 Task: Plan a team training session for new software tools.
Action: Mouse moved to (79, 143)
Screenshot: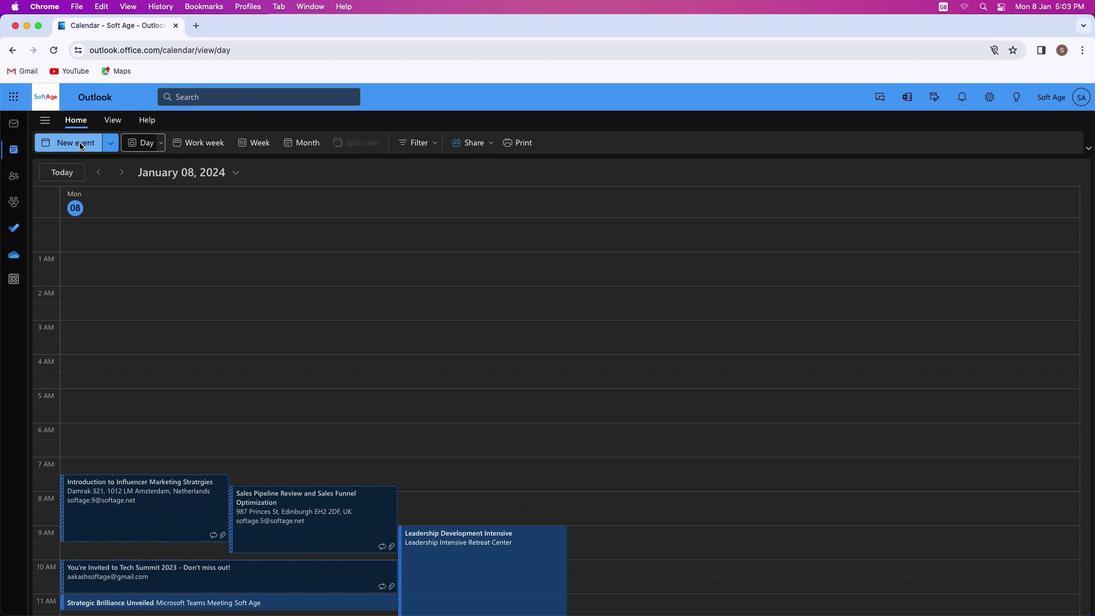 
Action: Mouse pressed left at (79, 143)
Screenshot: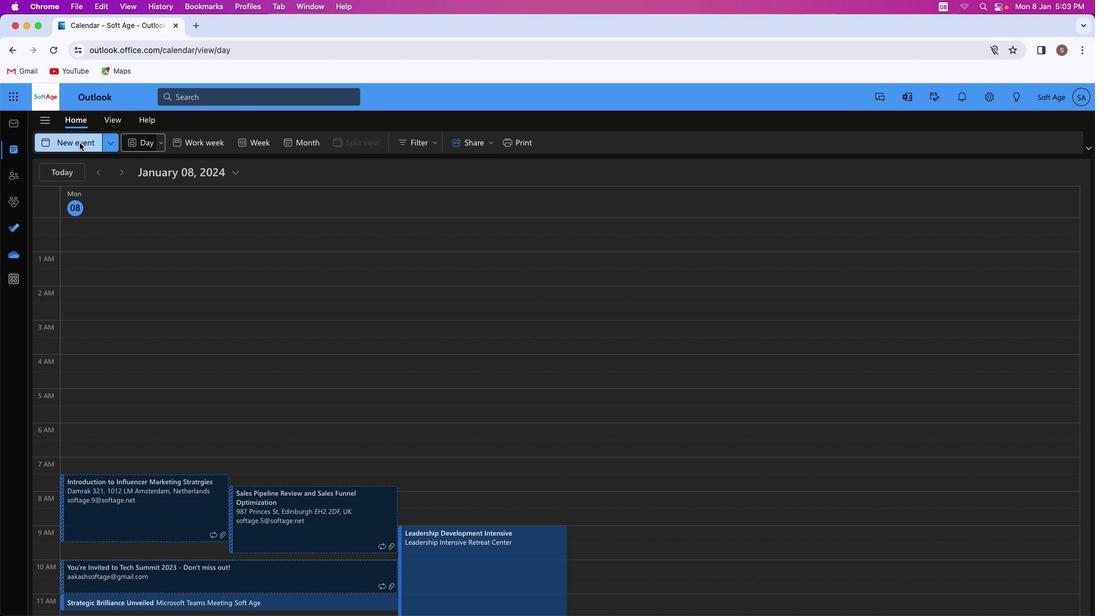 
Action: Mouse moved to (310, 213)
Screenshot: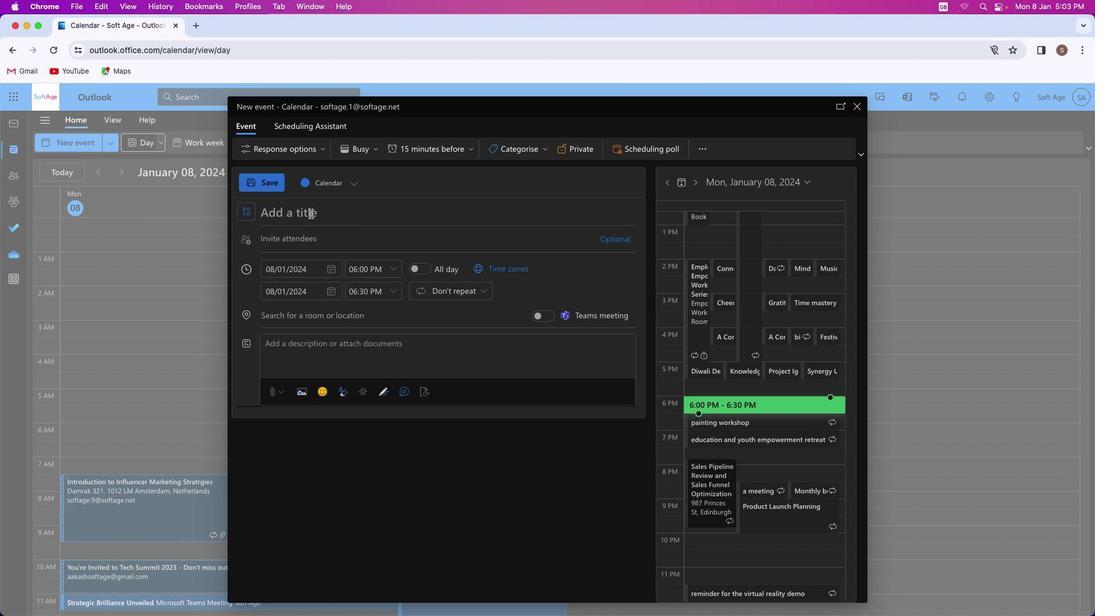 
Action: Mouse pressed left at (310, 213)
Screenshot: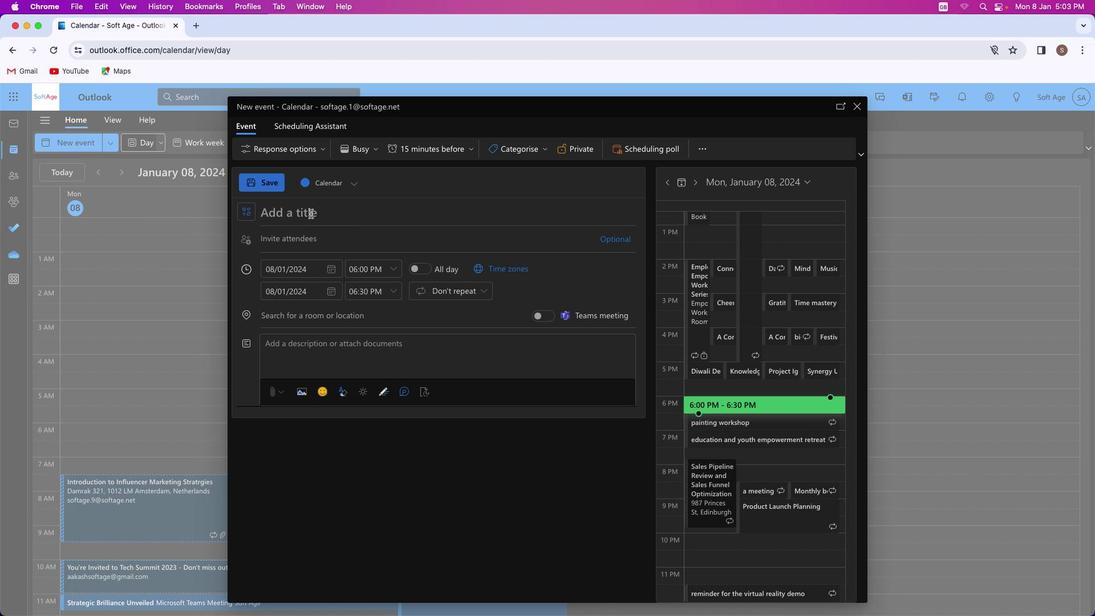 
Action: Key pressed Key.shift'T''e''c''h'Key.spaceKey.shift'M''a''s''t''e''r''y'Key.spaceKey.shift'W''o''r''k''s''h''o''p'Key.shift_r':'Key.spaceKey.shift'E''m''p''o''w''e''r''i''n''g'Key.spaceKey.shift'T''e''a''m''s'Key.space'w''i''t''h'Key.spaceKey.shift'N''e''w'Key.spaceKey.shift'S''o''f''t''w''a''r''e'Key.spaceKey.shift'T''o''o''l''s'
Screenshot: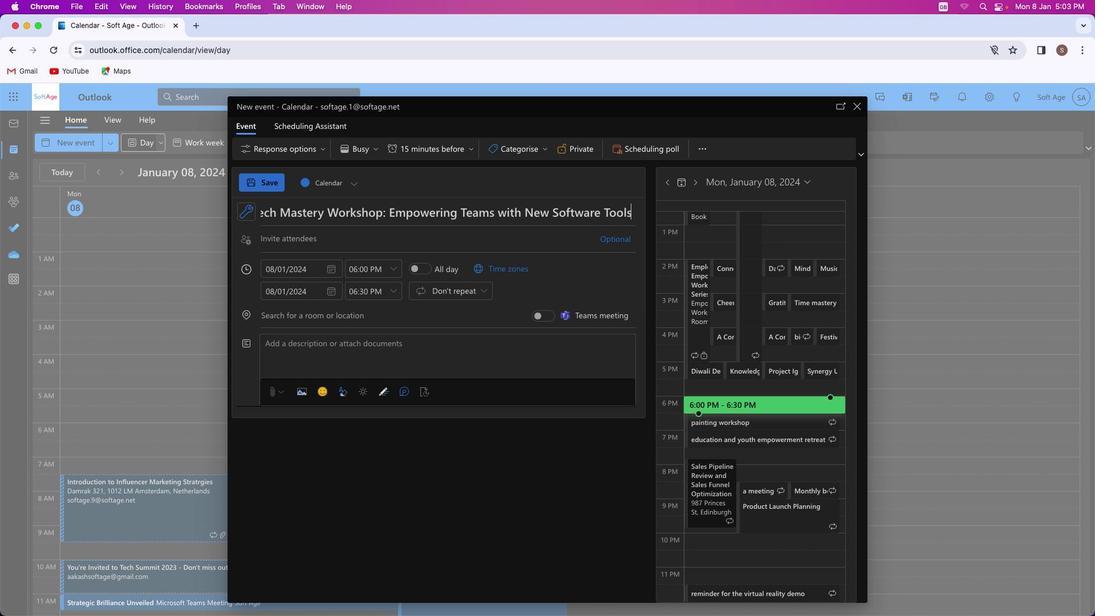 
Action: Mouse moved to (340, 345)
Screenshot: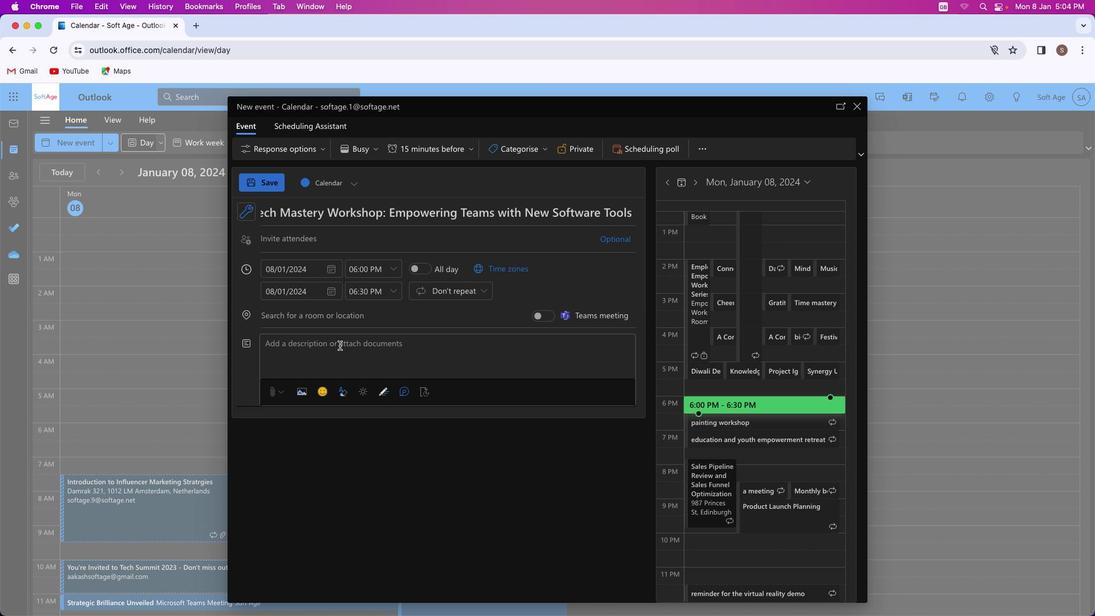 
Action: Mouse pressed left at (340, 345)
Screenshot: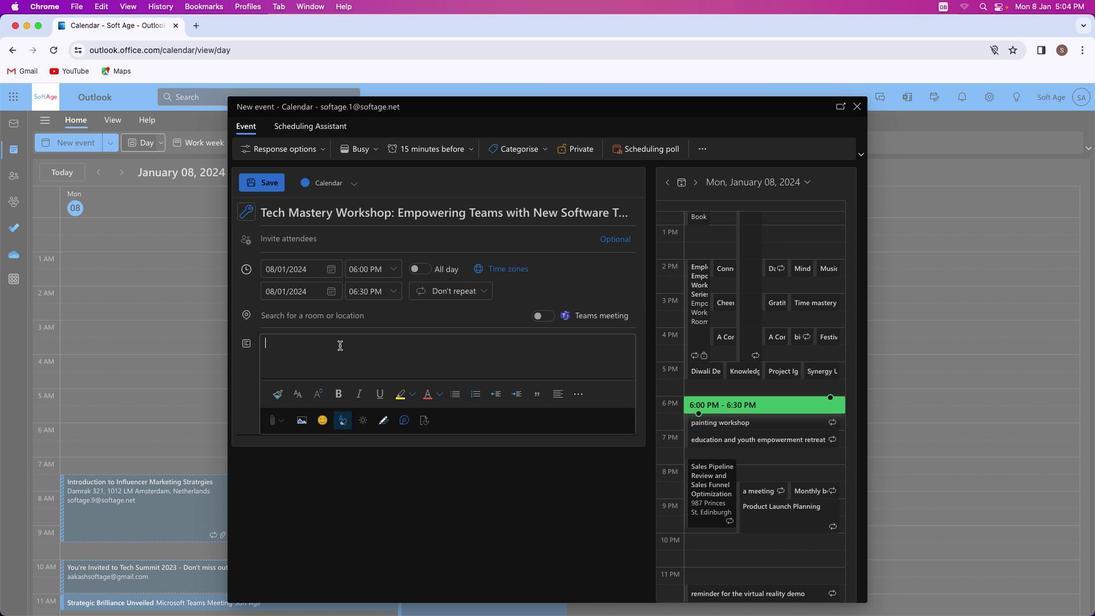 
Action: Key pressed Key.shift'E''q''u''i''p'Key.space'y''o''u''r'Key.space't''e''a''m'Key.space'w''i''t''h'Key.space'c''u''t''t''t'Key.backspace'i''n''g''-''e''d''g''e'Key.space's''k''i''l''l''s'Key.space'i''n'Key.space'o''u''r'Key.space'c''o''m''p''r''e''h''e''n''s''i''v''e'Key.space't''r''a''i''n''i''n''g'Key.space's''e''s''s''i''o''n''.'Key.spaceKey.shift'D''i''v''e'Key.space'i''n''t''o'Key.space'h''a''n''d''s''-''o''n'Key.space'l''e''a''r''n''i''n''g'','Key.space'e''x''p''l''o''r''e'Key.space'f''u''n''c''t''i''o''n''a''l''i''t''i''e''s'','Key.space'a''n''d'Key.space'e''l''e''v''a''t''e'Key.space'e''f''f''i''c''i''e''n''c''y'Key.space'w''i''t''h'Key.space't''h''e'Key.space'l''a''t''e''s''t'Key.space's''o''f''t''w''a''r''e'Key.space't''o''o''l''s'','Key.space'e''n''s''u''r''i''n''g'Key.space's''e''a''m''l''e''s''s'Key.space'i''n''t''e''r'Key.backspace'g''r''a''t''i''o''n'Key.space'i''n''t''o'Key.space'w''o''r''k''f''l''o''w''s''.'
Screenshot: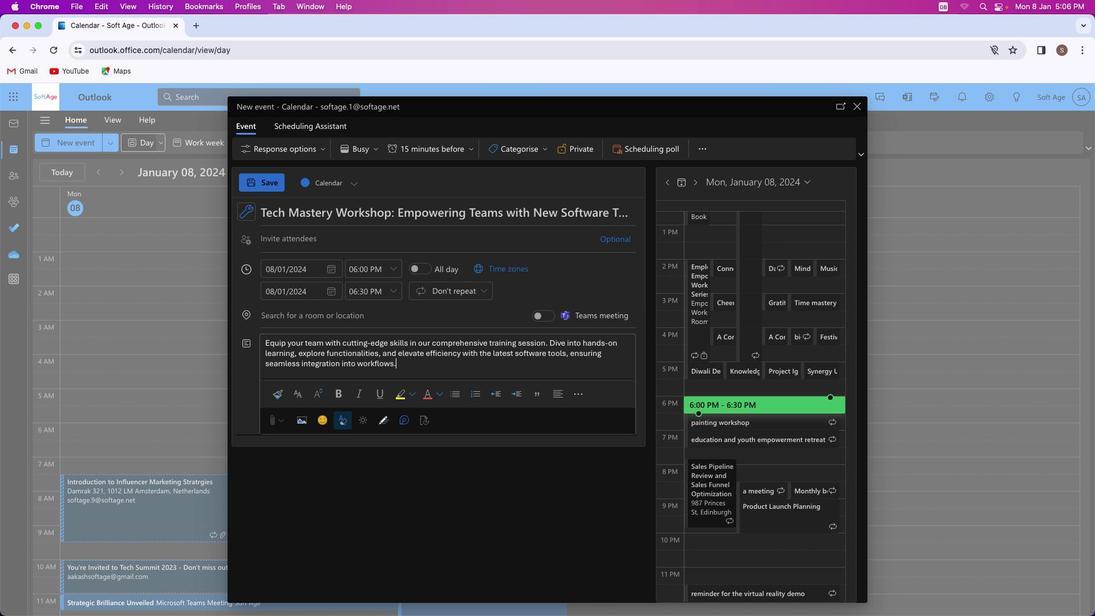 
Action: Mouse moved to (545, 343)
Screenshot: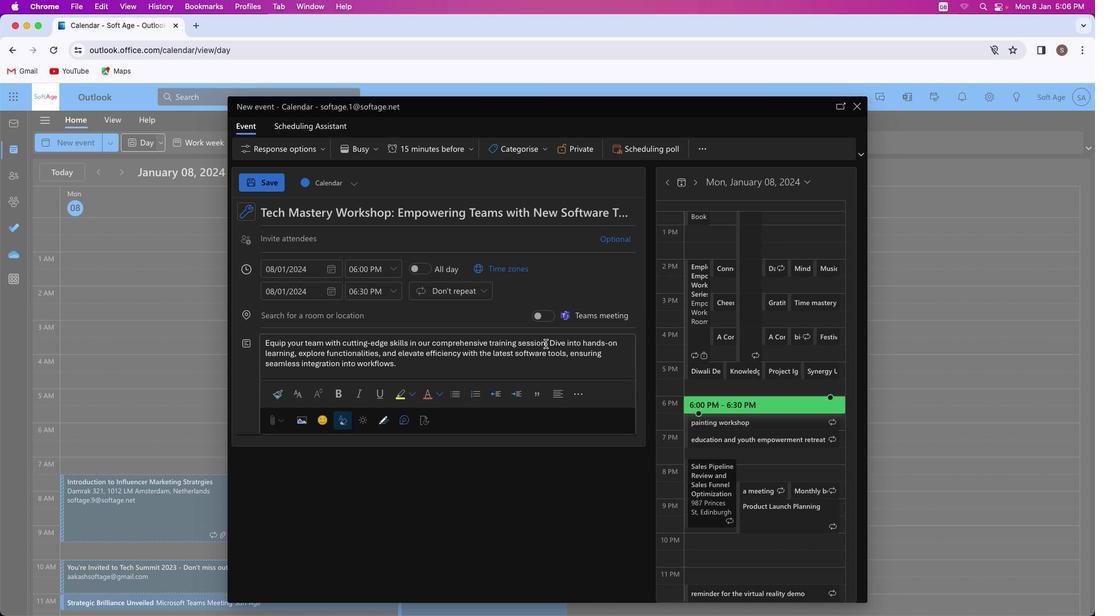 
Action: Mouse pressed left at (545, 343)
Screenshot: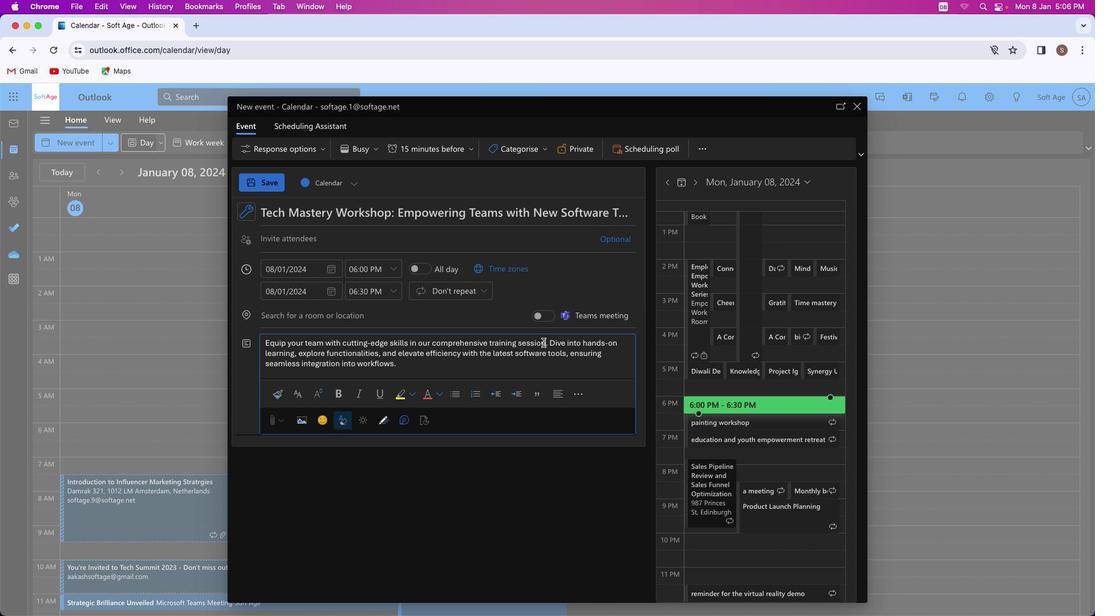 
Action: Mouse moved to (340, 397)
Screenshot: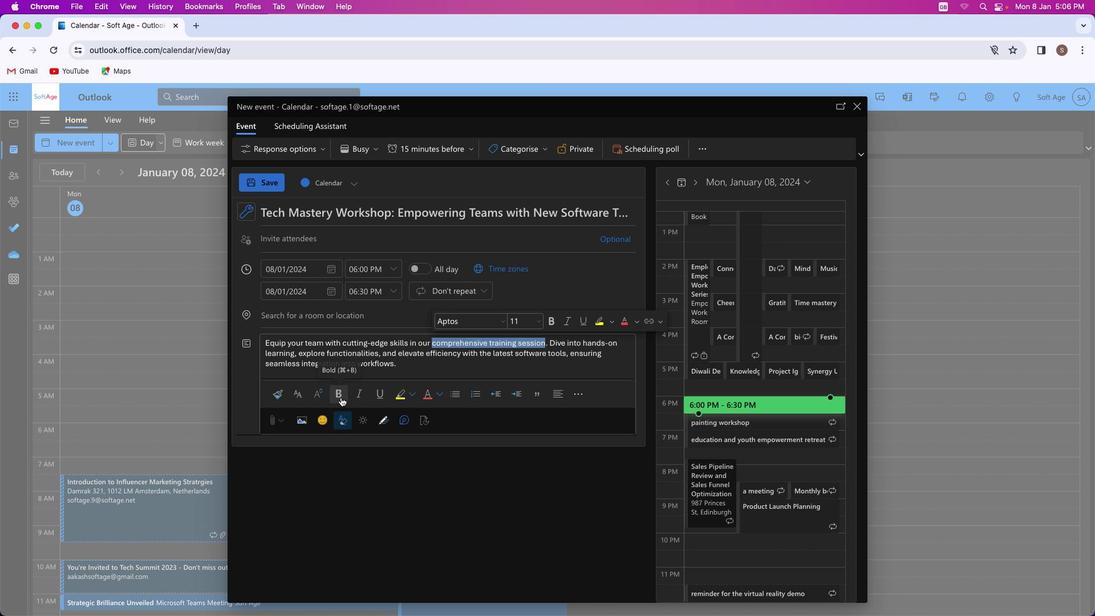 
Action: Mouse pressed left at (340, 397)
Screenshot: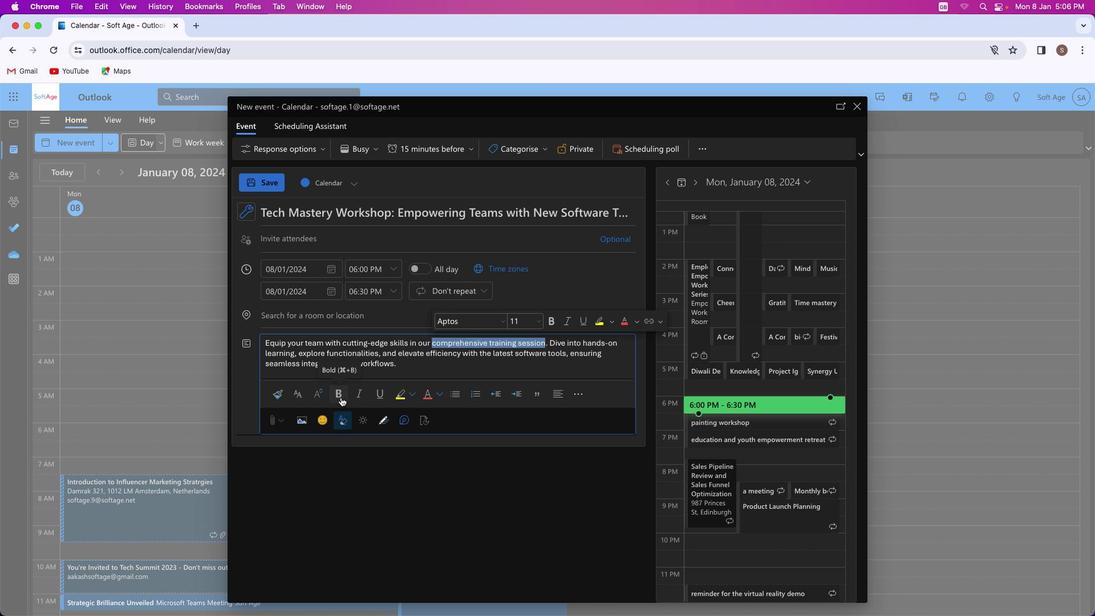 
Action: Mouse moved to (356, 394)
Screenshot: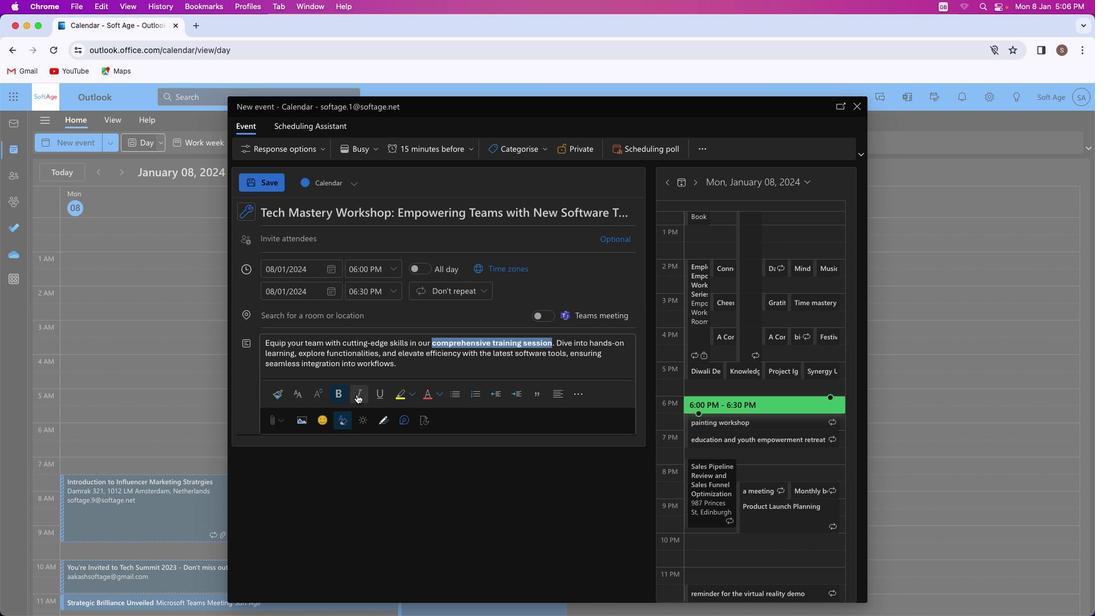 
Action: Mouse pressed left at (356, 394)
Screenshot: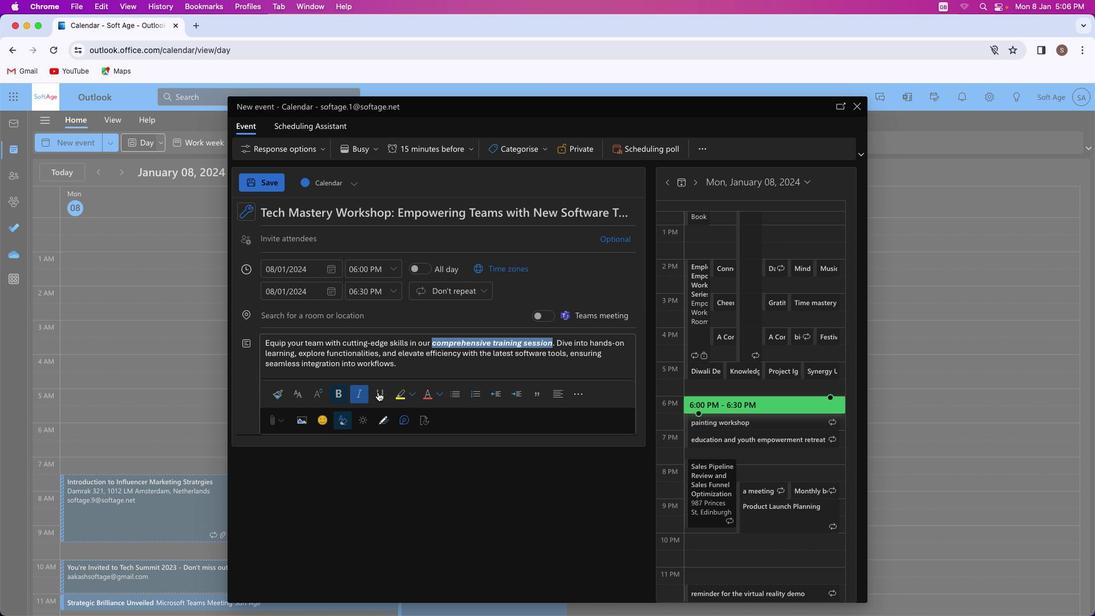 
Action: Mouse moved to (438, 394)
Screenshot: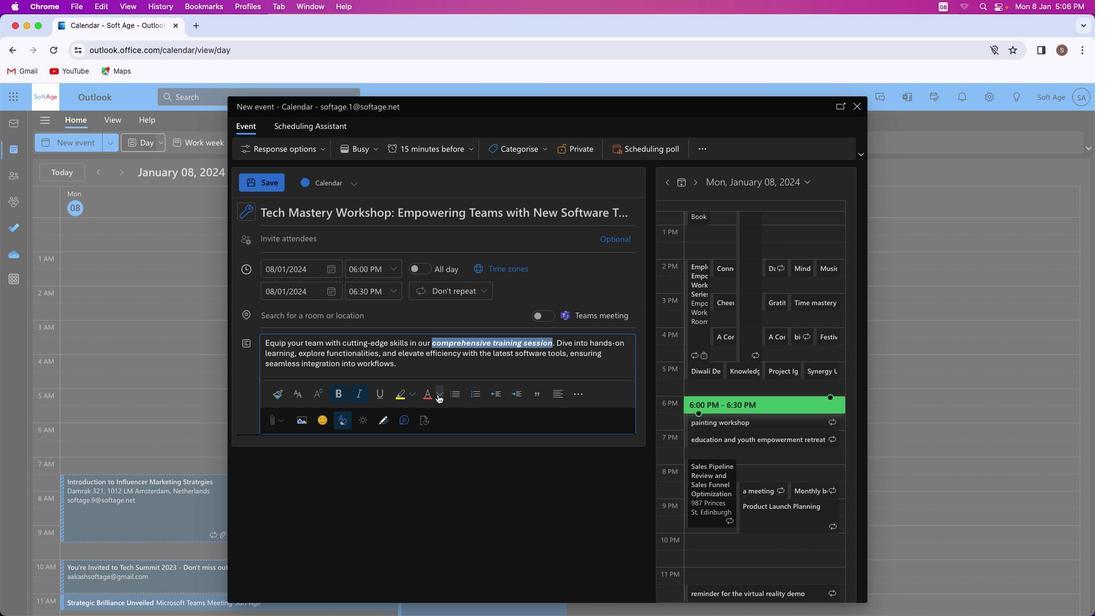 
Action: Mouse pressed left at (438, 394)
Screenshot: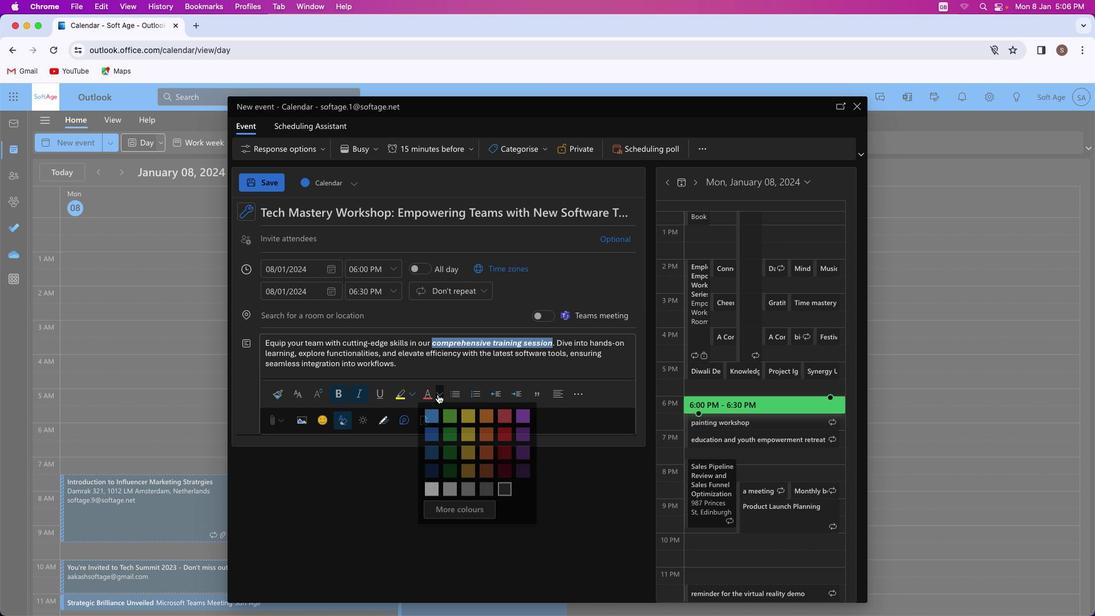
Action: Mouse moved to (430, 474)
Screenshot: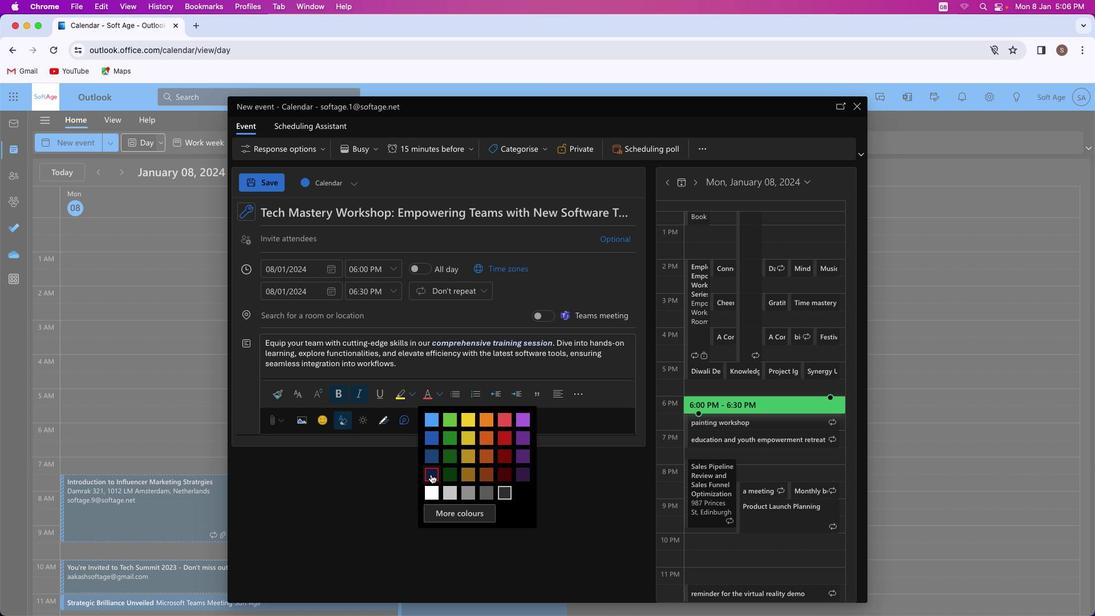
Action: Mouse pressed left at (430, 474)
Screenshot: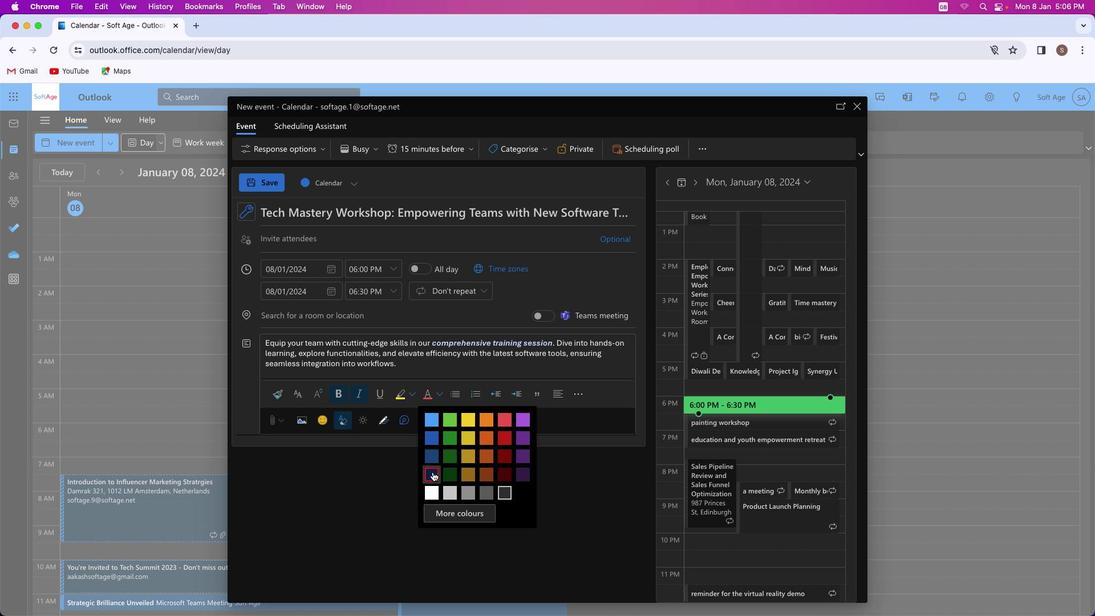 
Action: Mouse moved to (560, 368)
Screenshot: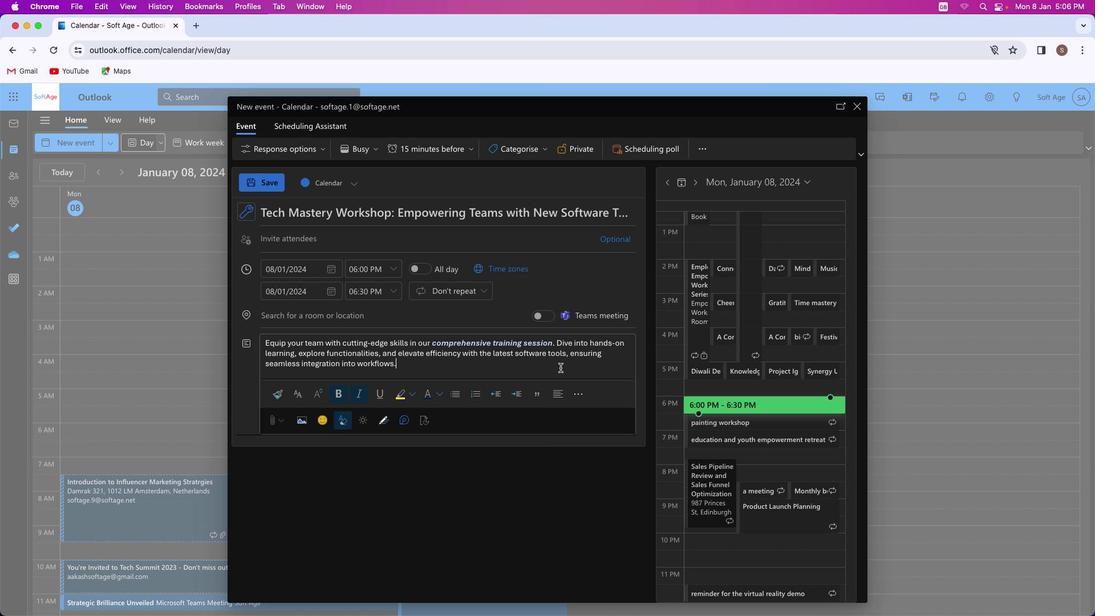 
Action: Mouse pressed left at (560, 368)
Screenshot: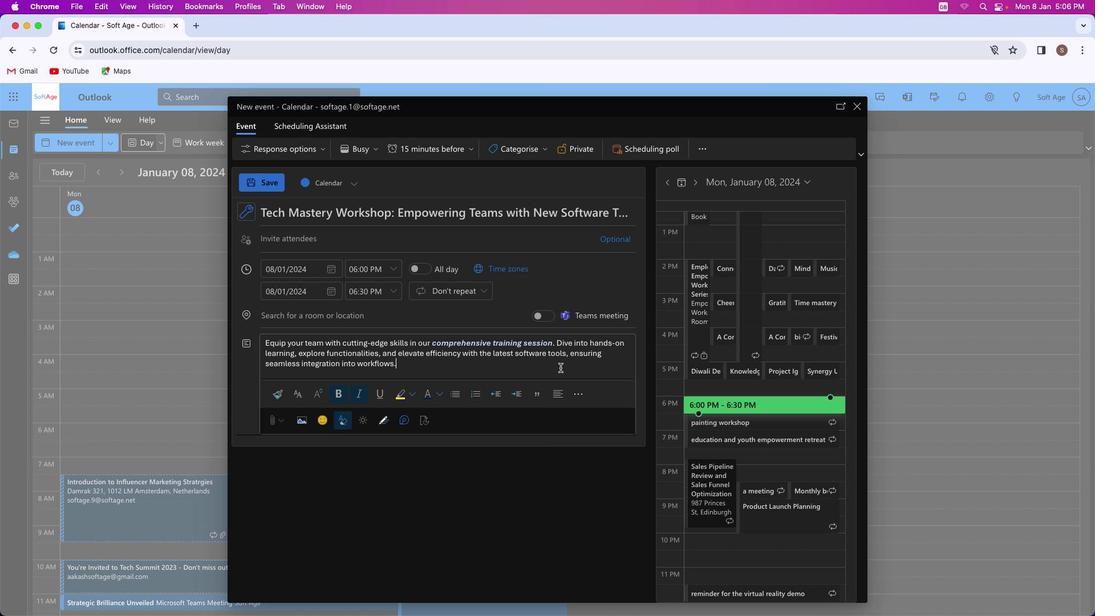 
Action: Mouse moved to (566, 353)
Screenshot: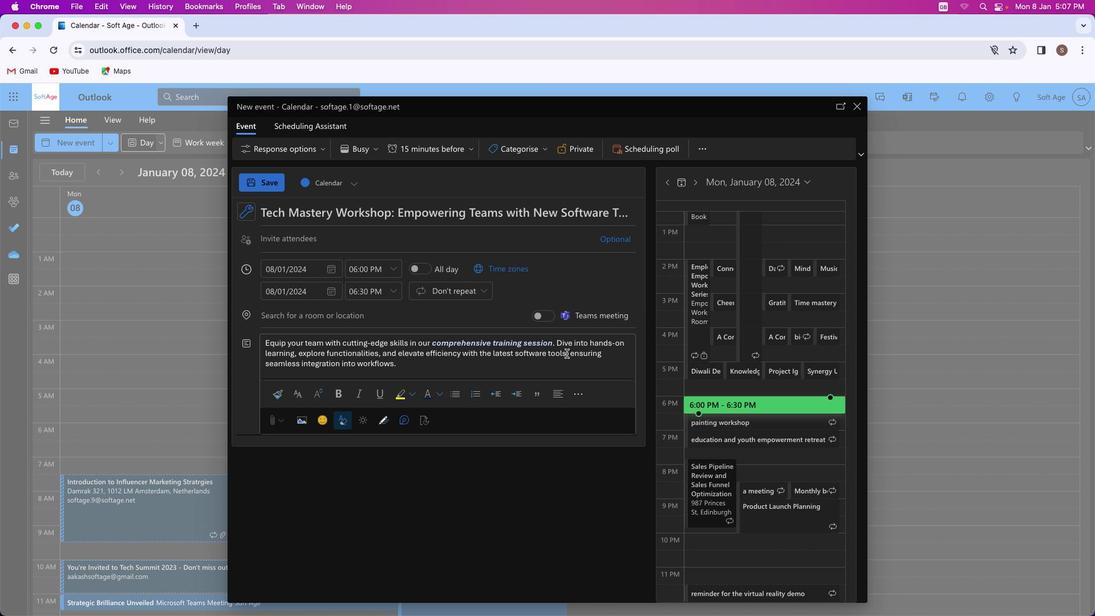 
Action: Mouse pressed left at (566, 353)
Screenshot: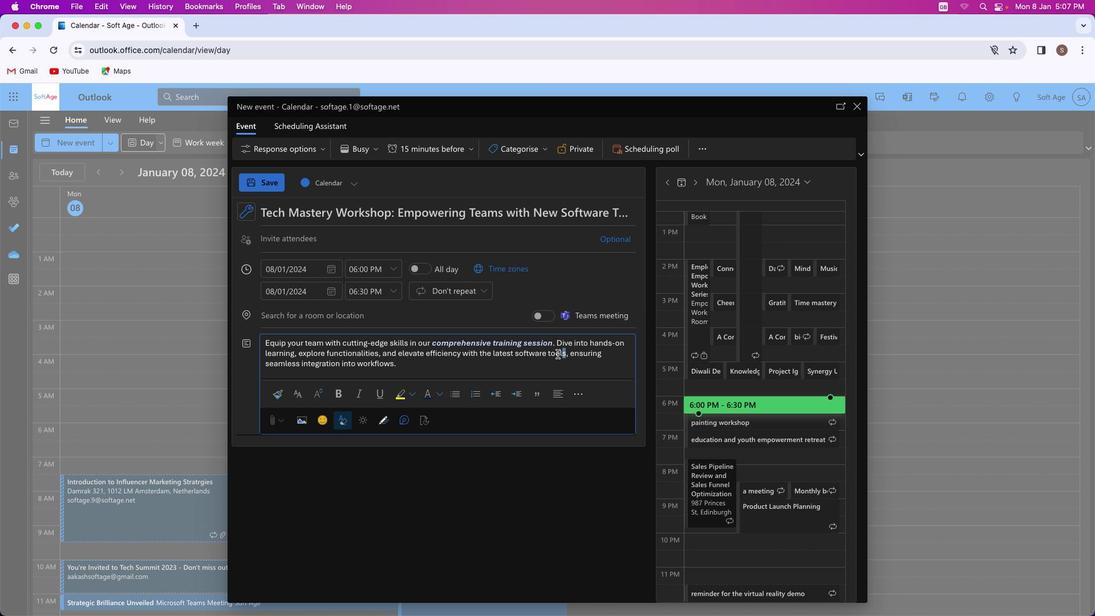
Action: Mouse moved to (343, 396)
Screenshot: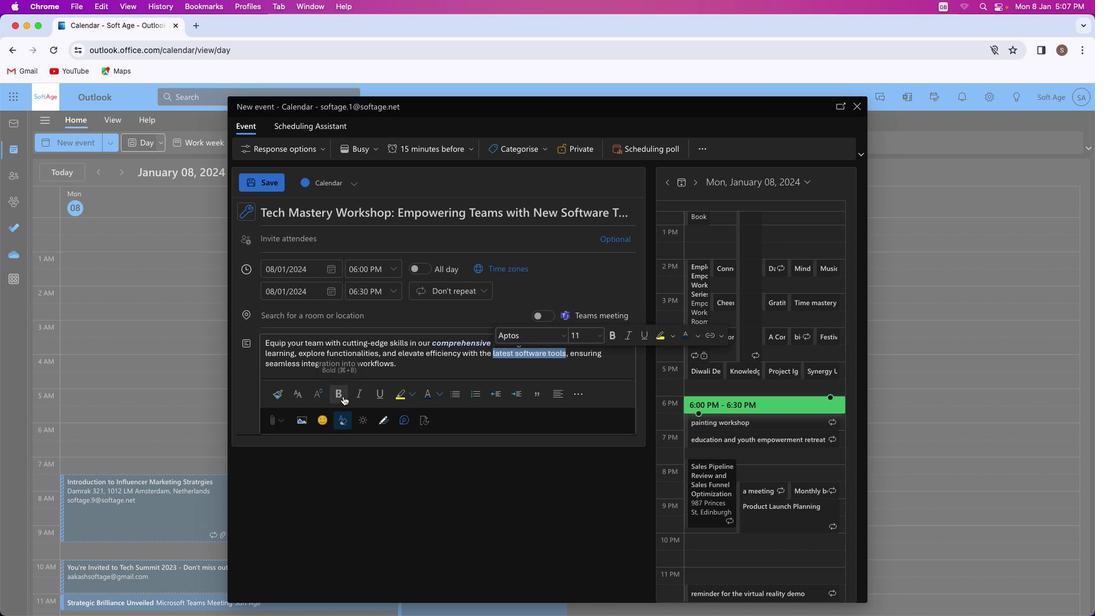 
Action: Mouse pressed left at (343, 396)
Screenshot: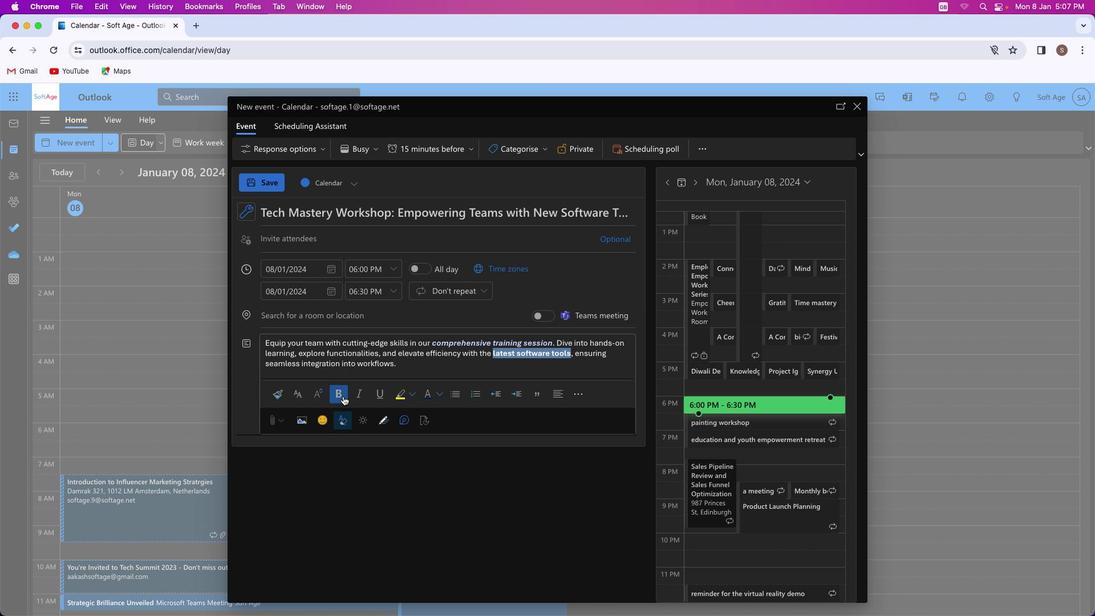 
Action: Mouse moved to (438, 393)
Screenshot: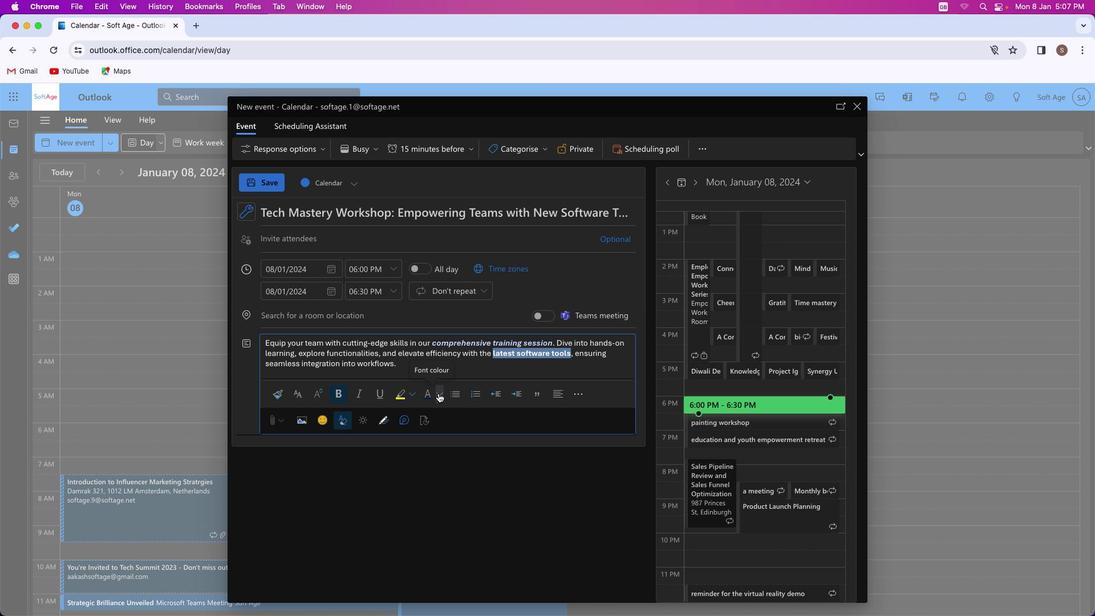 
Action: Mouse pressed left at (438, 393)
Screenshot: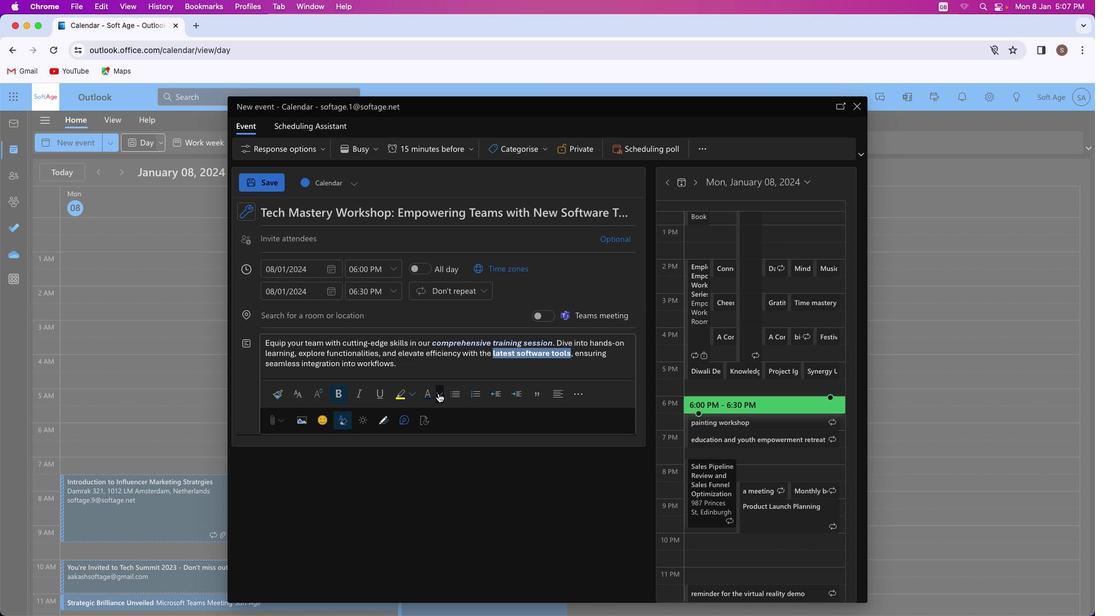 
Action: Mouse moved to (482, 475)
Screenshot: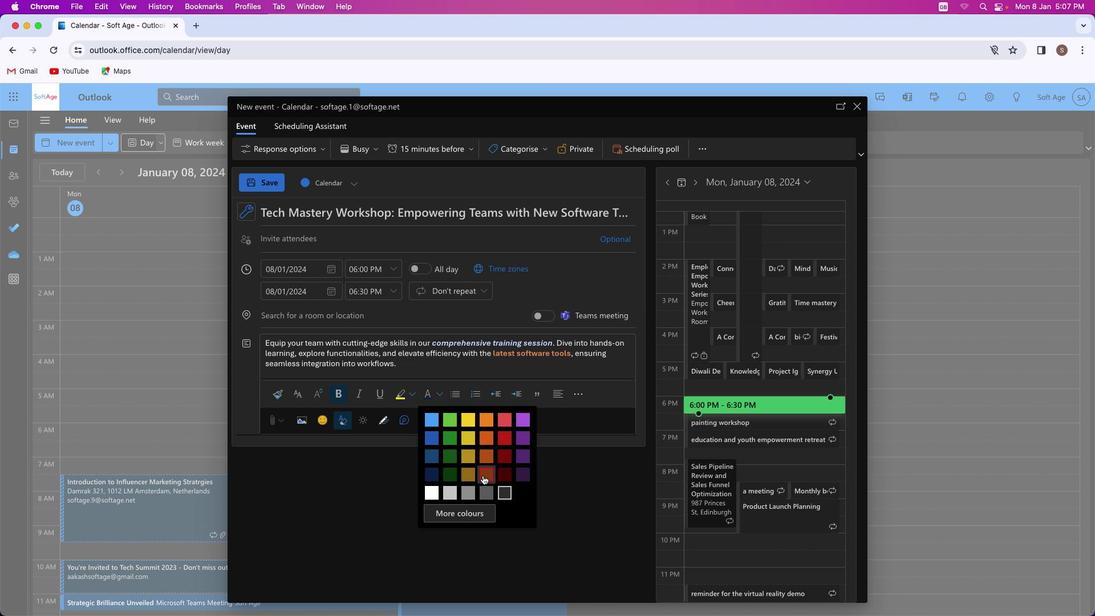 
Action: Mouse pressed left at (482, 475)
Screenshot: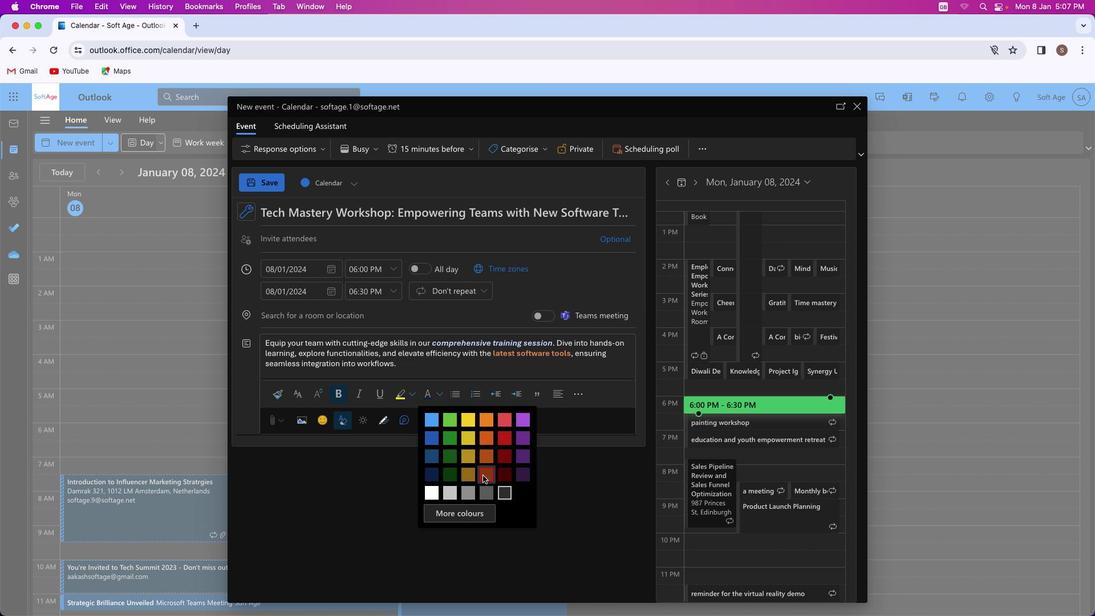 
Action: Mouse moved to (605, 370)
Screenshot: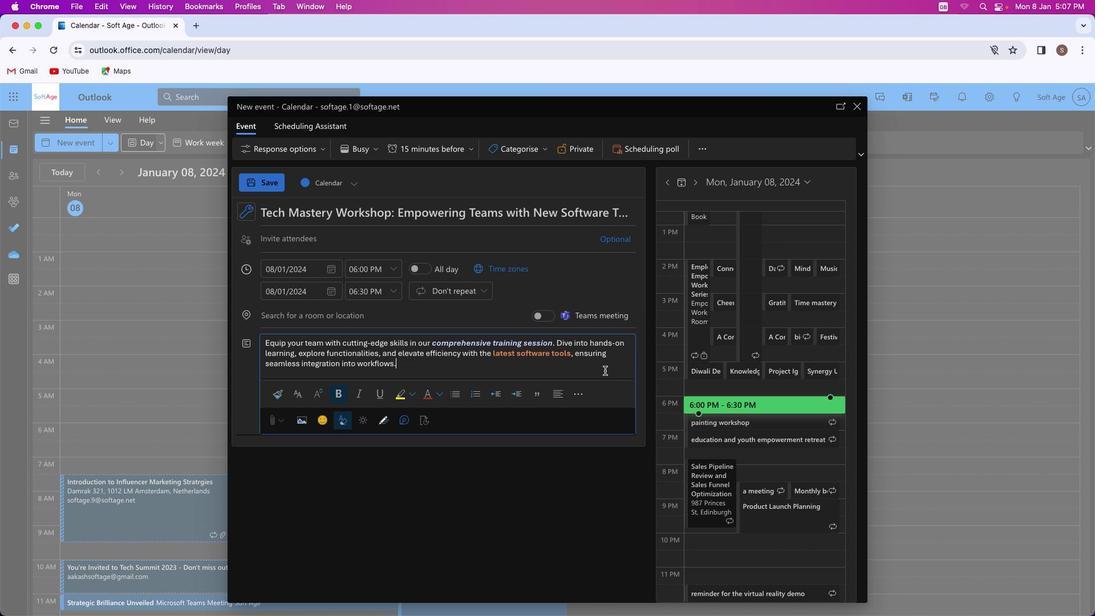 
Action: Mouse pressed left at (605, 370)
Screenshot: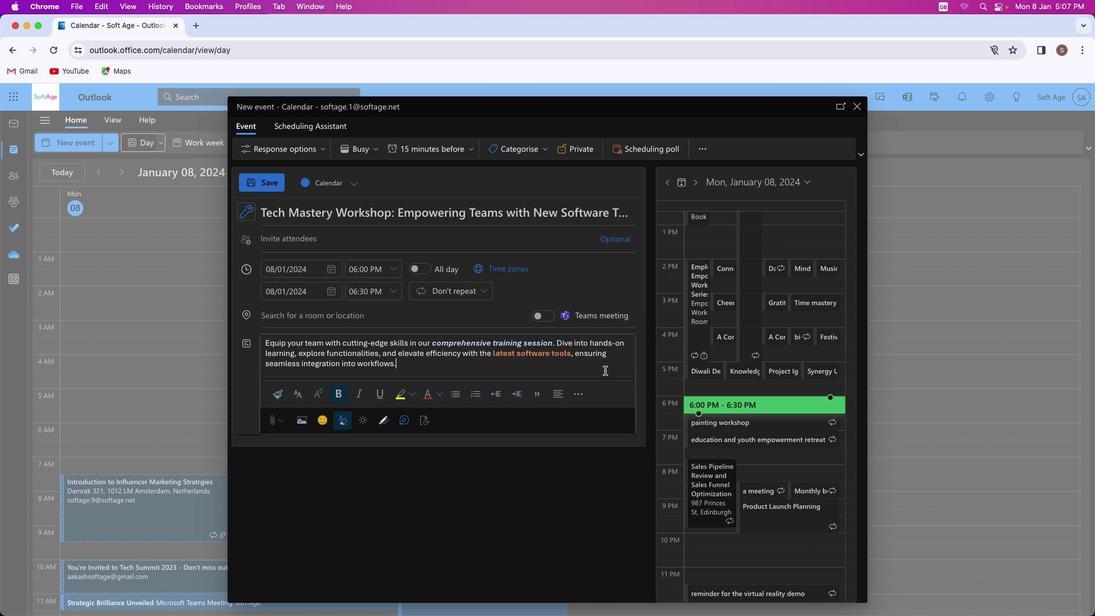 
Action: Mouse moved to (294, 239)
Screenshot: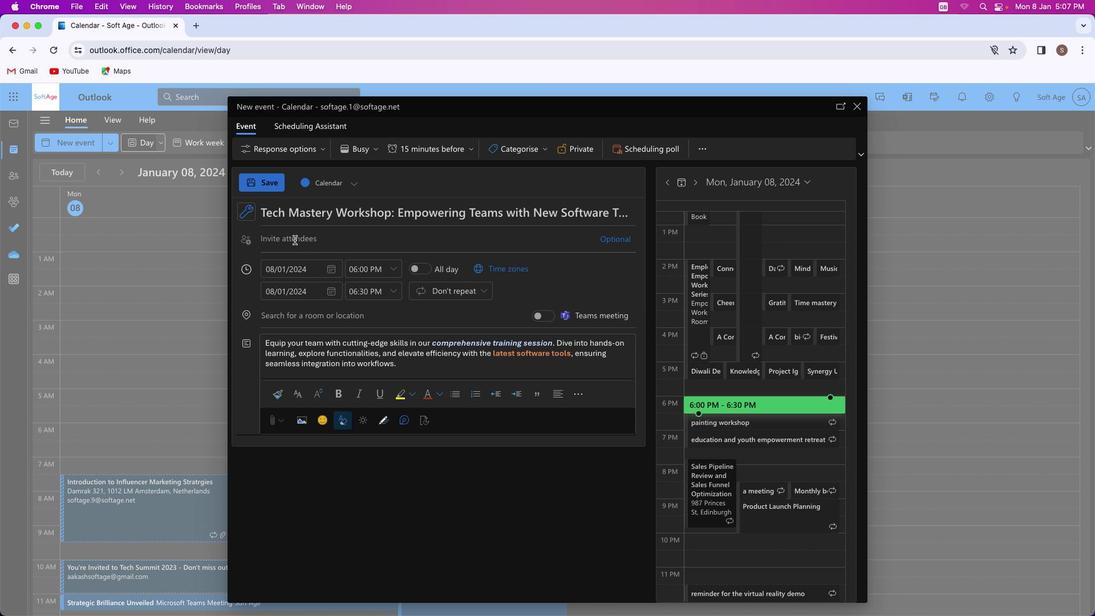 
Action: Mouse pressed left at (294, 239)
Screenshot: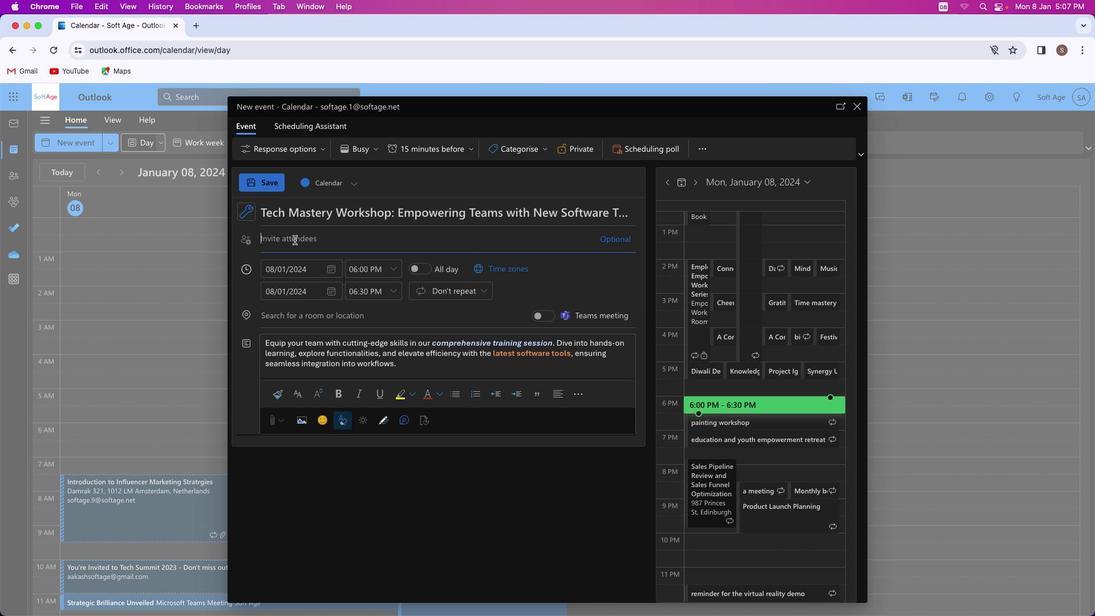 
Action: Key pressed Key.shift'S''h''i''v''a''m''y''a''d''a''v''s''m''4''1'Key.shift'@''o''u''t''l''o''o''k''.''c''o''m'
Screenshot: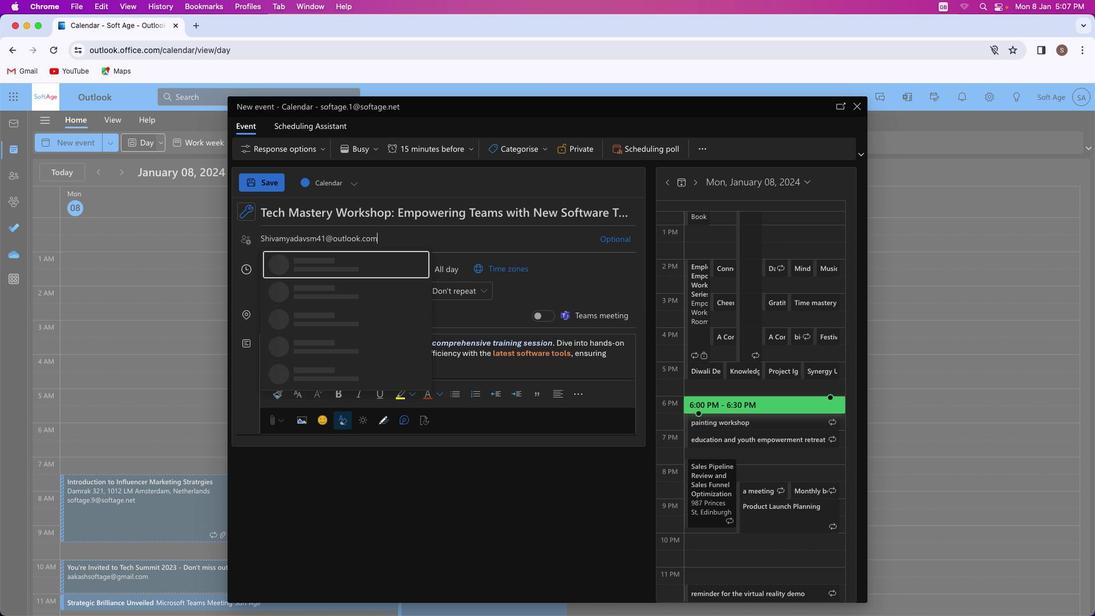 
Action: Mouse moved to (381, 259)
Screenshot: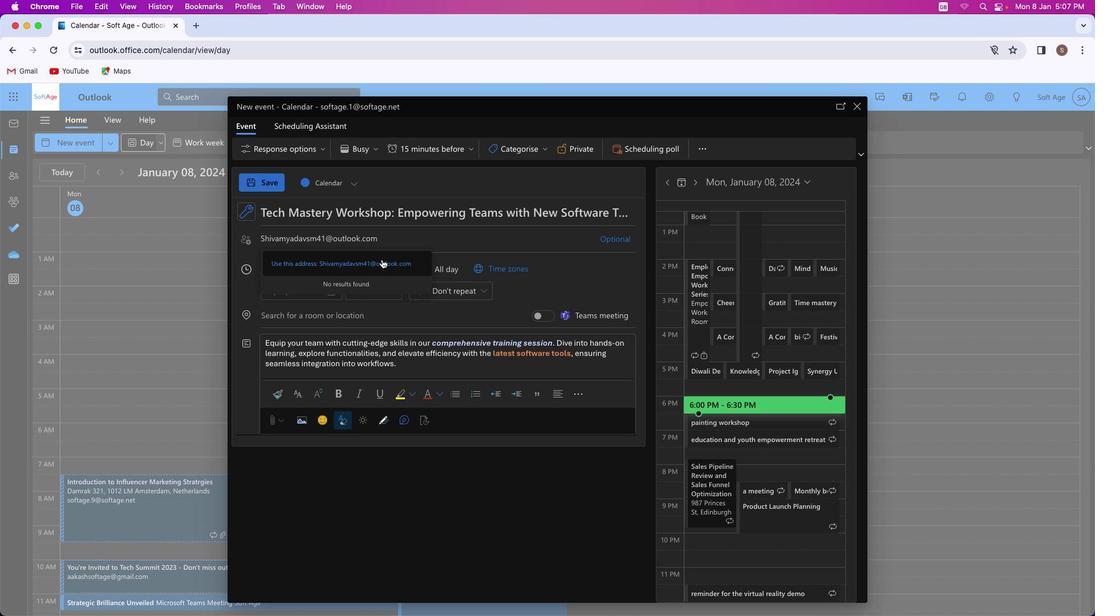 
Action: Mouse pressed left at (381, 259)
Screenshot: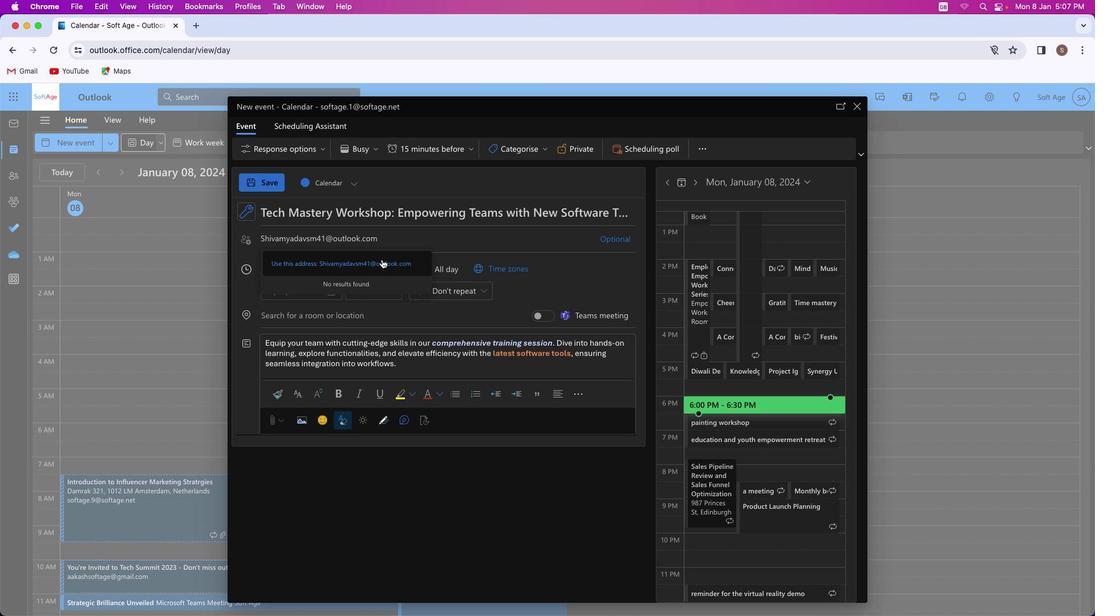 
Action: Mouse moved to (410, 262)
Screenshot: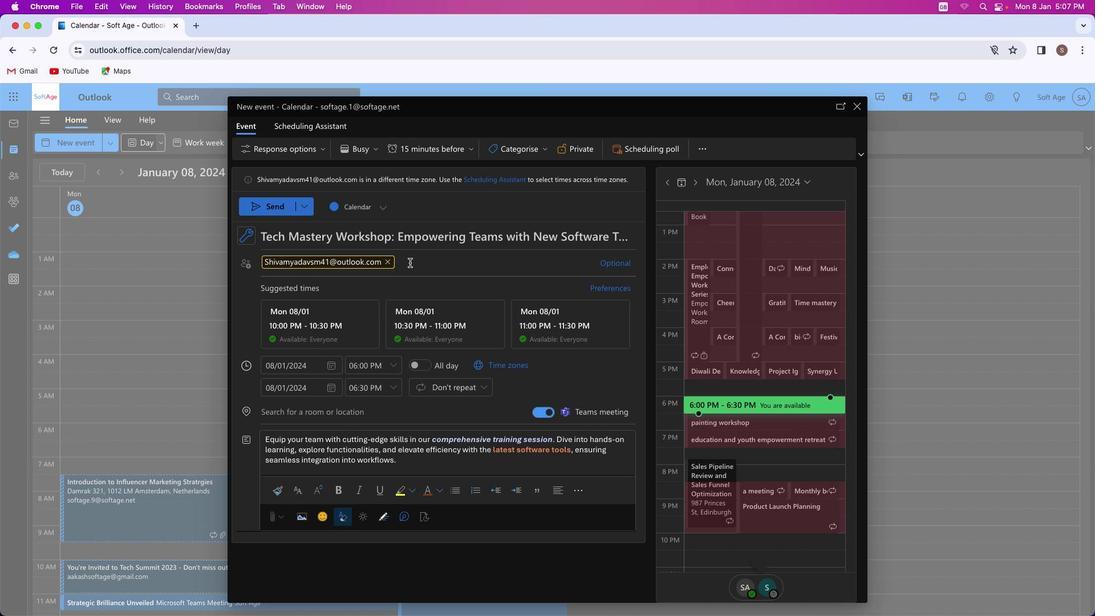 
Action: Key pressed Key.shift'A''k''a''s''h''r''a''j''p''u''t'Key.shift'@''o''u''t''l''o''o''k''.''c''o''m'
Screenshot: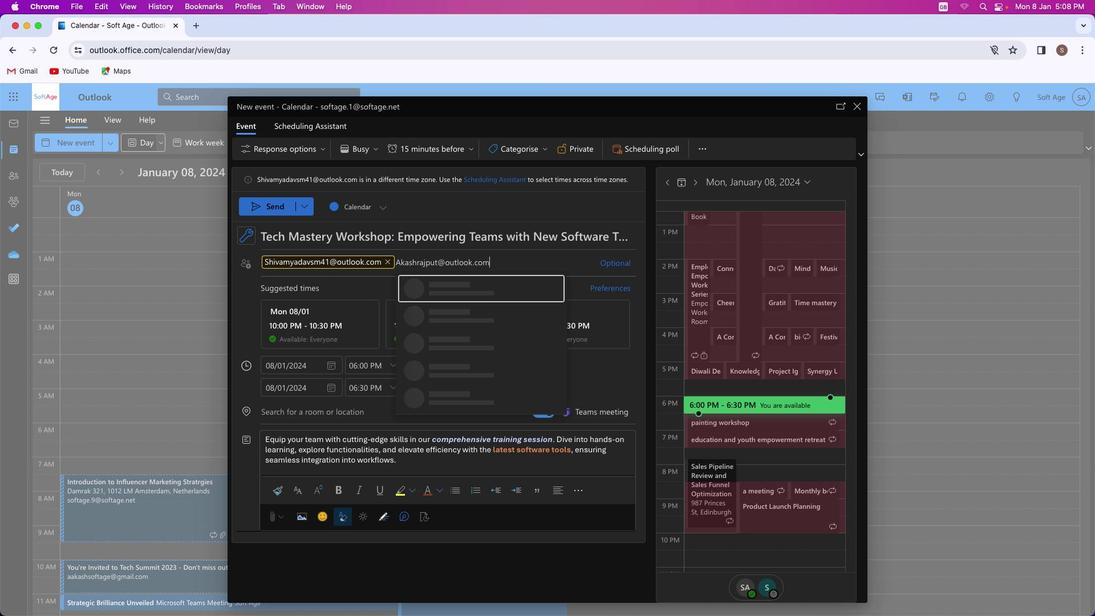 
Action: Mouse moved to (505, 288)
Screenshot: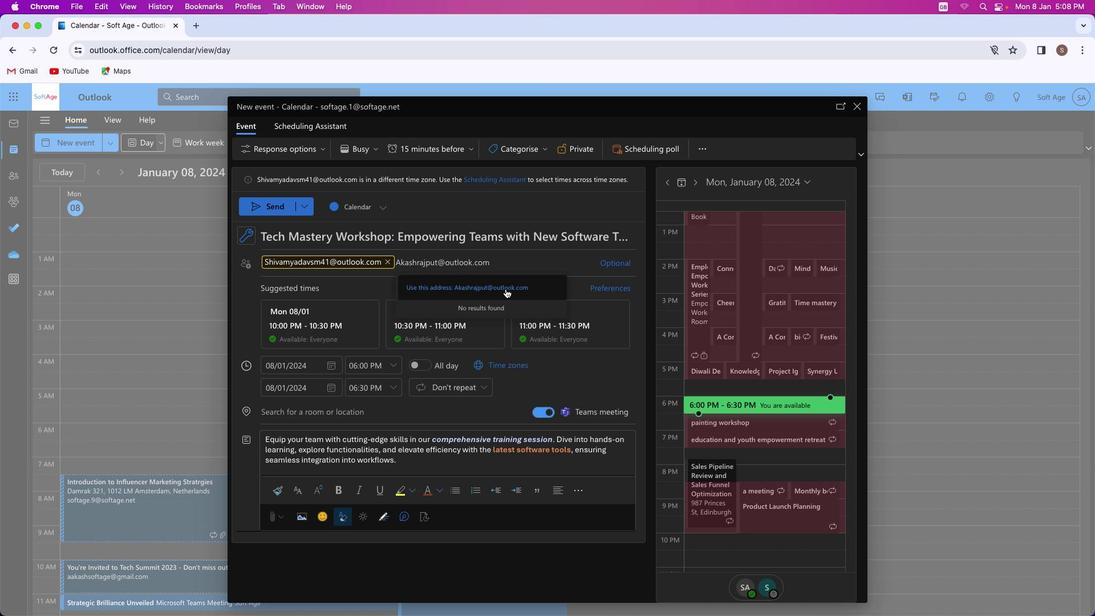 
Action: Mouse pressed left at (505, 288)
Screenshot: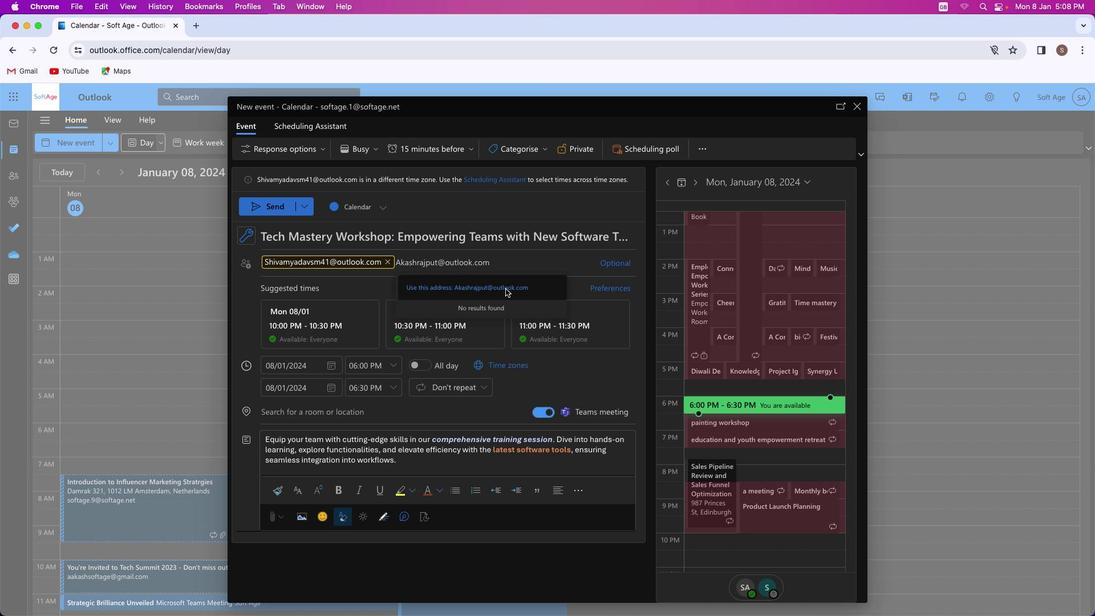 
Action: Mouse moved to (315, 422)
Screenshot: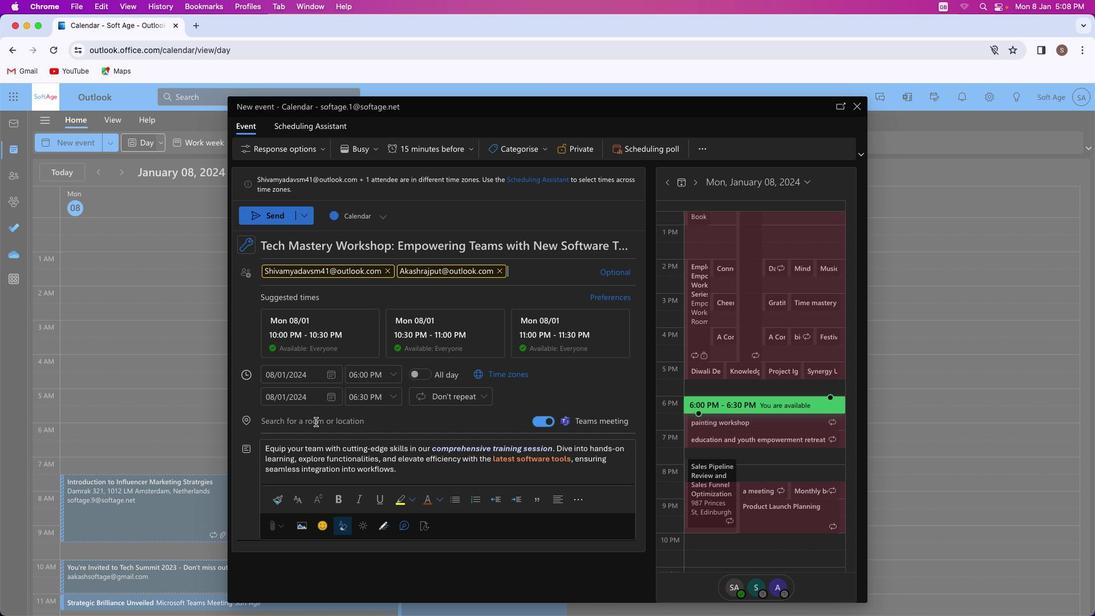 
Action: Mouse pressed left at (315, 422)
Screenshot: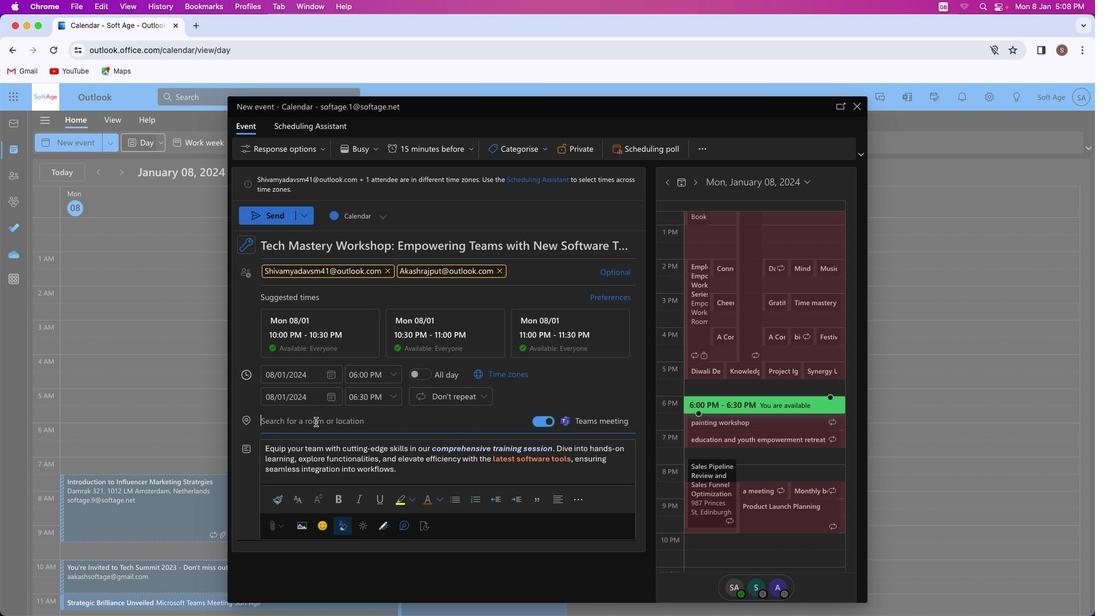 
Action: Mouse moved to (317, 379)
Screenshot: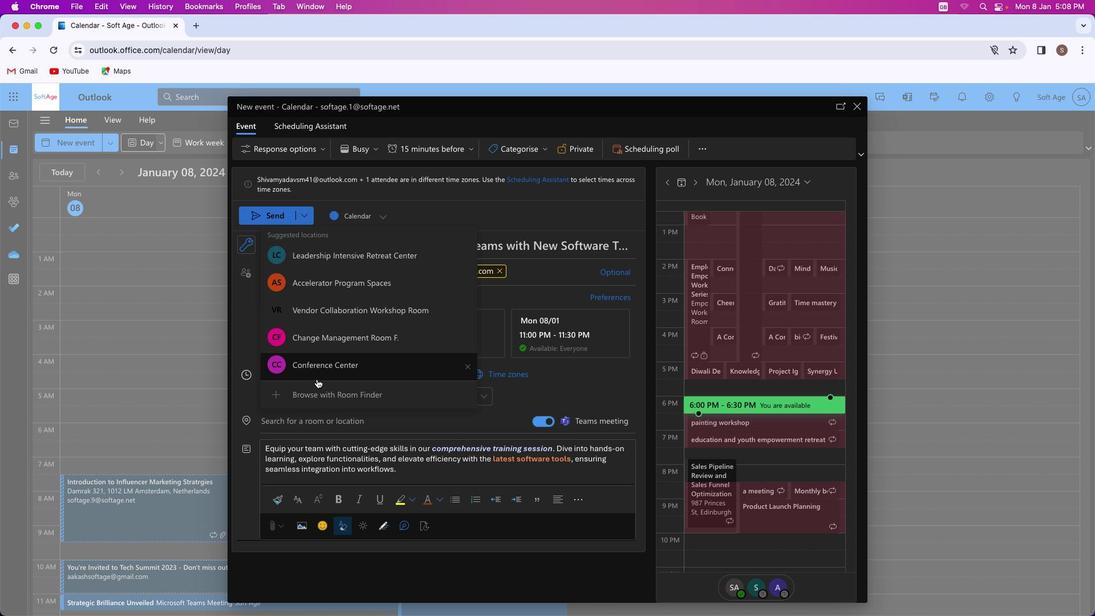 
Action: Key pressed Key.shift'S''o''f''t'
Screenshot: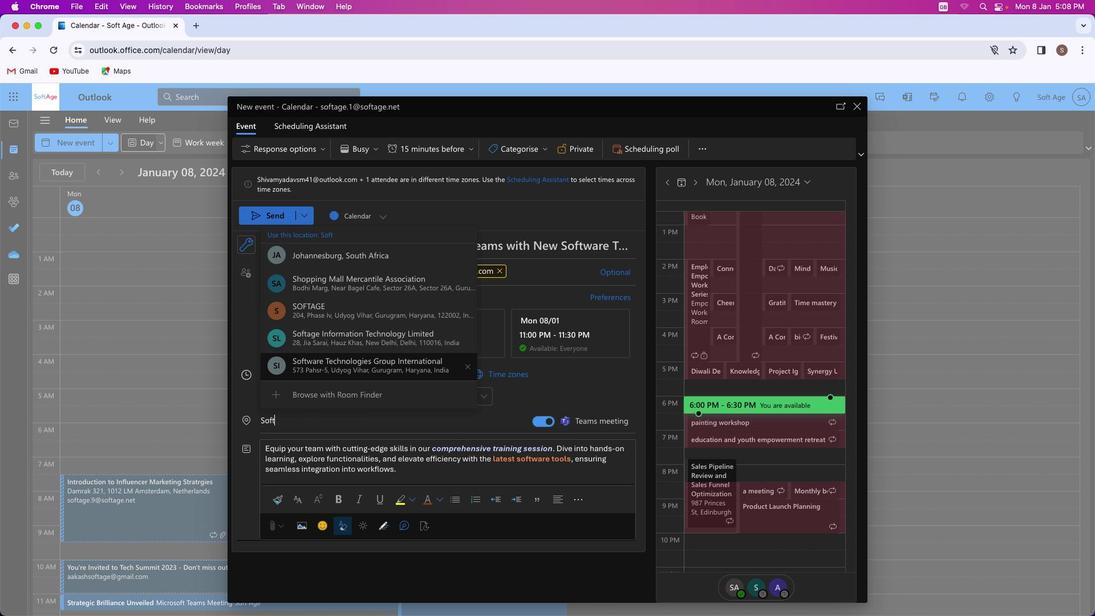 
Action: Mouse moved to (336, 286)
Screenshot: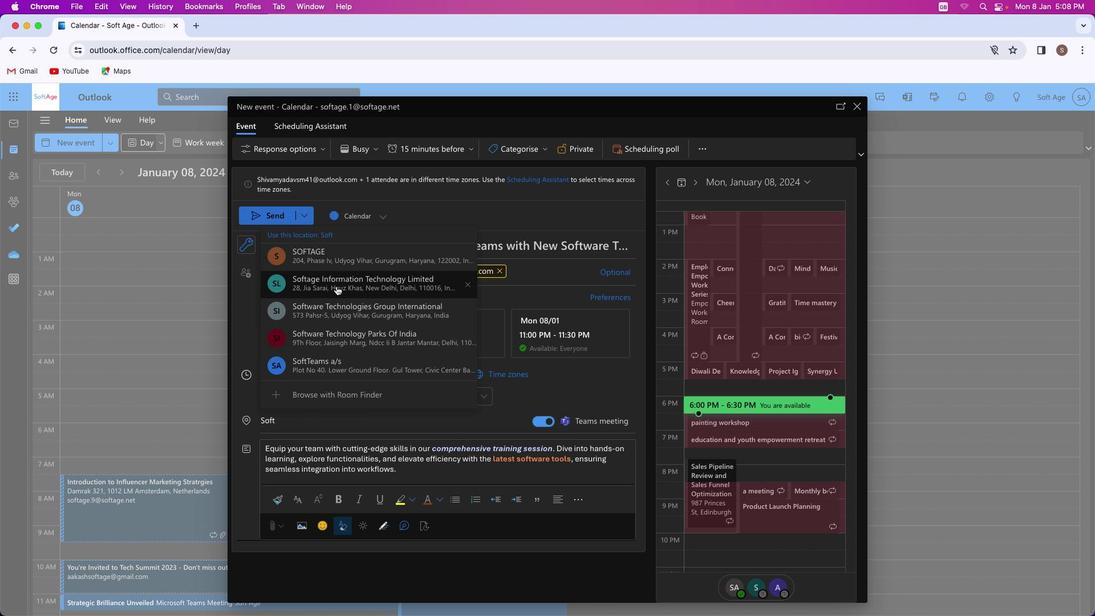 
Action: Mouse pressed left at (336, 286)
Screenshot: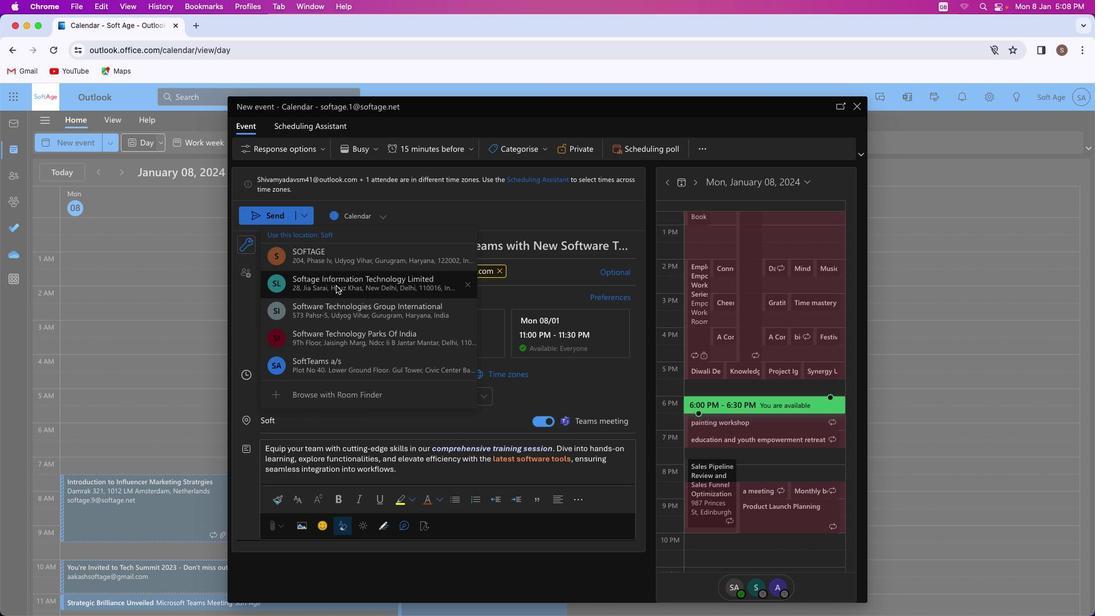 
Action: Mouse moved to (268, 214)
Screenshot: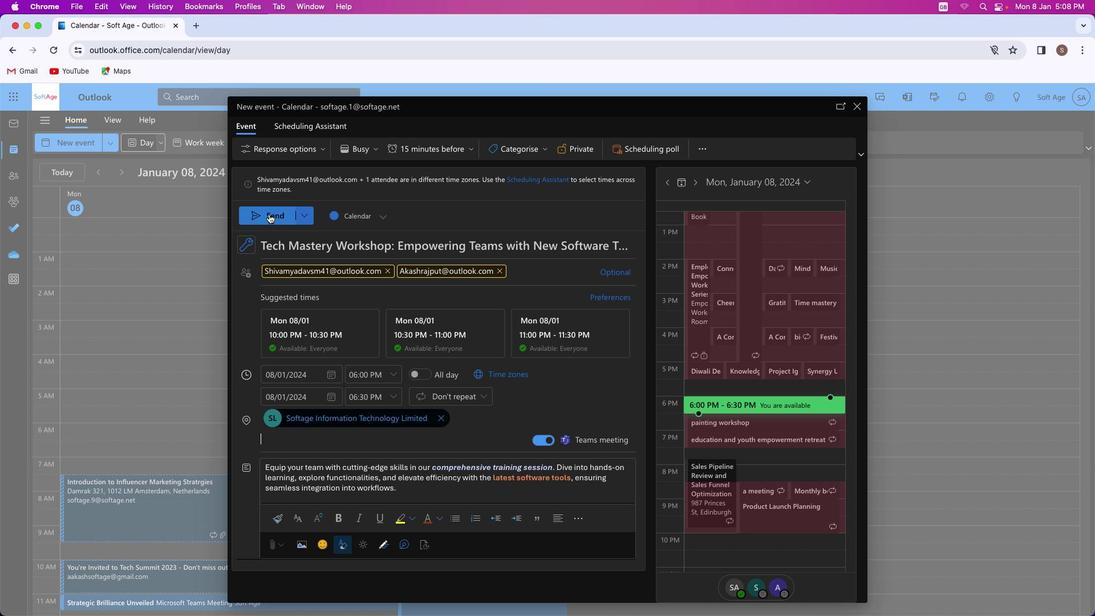 
Action: Mouse pressed left at (268, 214)
Screenshot: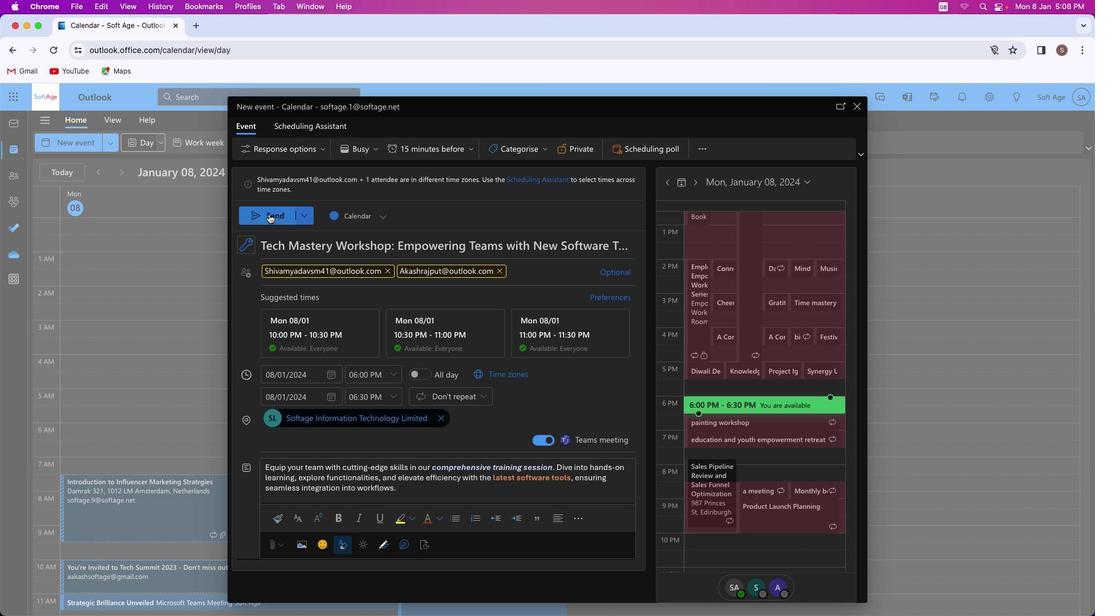 
Action: Mouse moved to (516, 355)
Screenshot: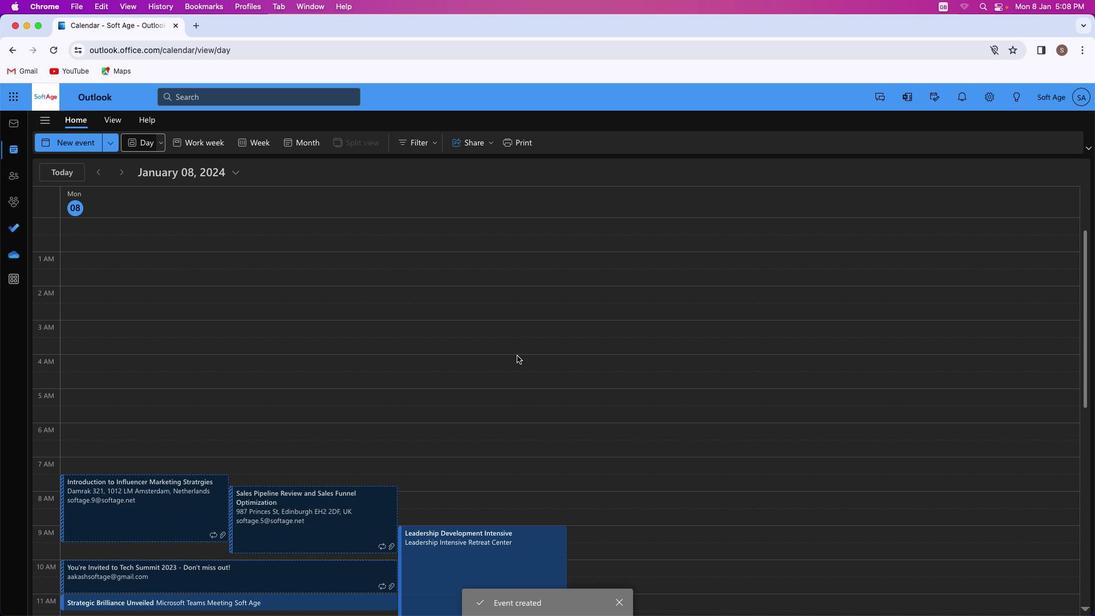 
